 Task: Use GitHub's "Issues Milestones" to track project progress.
Action: Mouse moved to (748, 45)
Screenshot: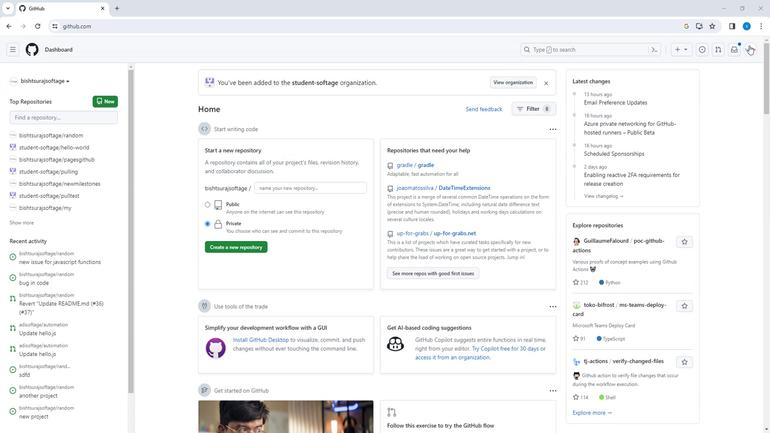 
Action: Mouse pressed left at (748, 45)
Screenshot: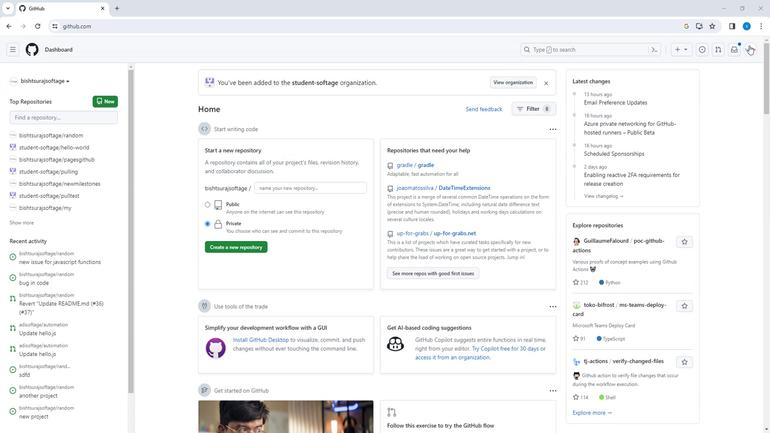 
Action: Mouse moved to (693, 111)
Screenshot: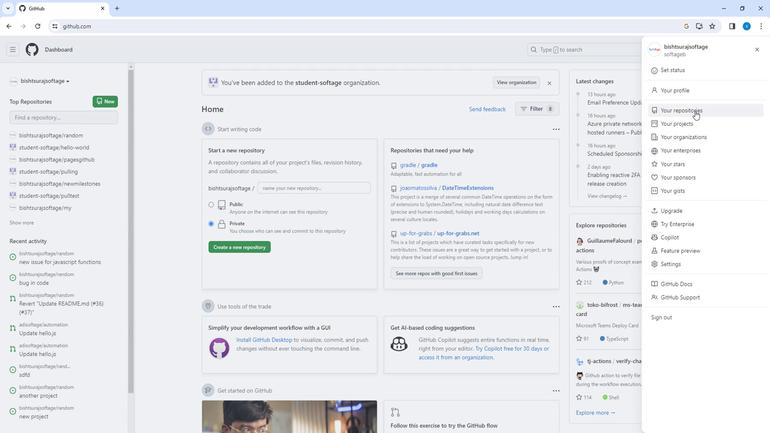 
Action: Mouse pressed left at (693, 111)
Screenshot: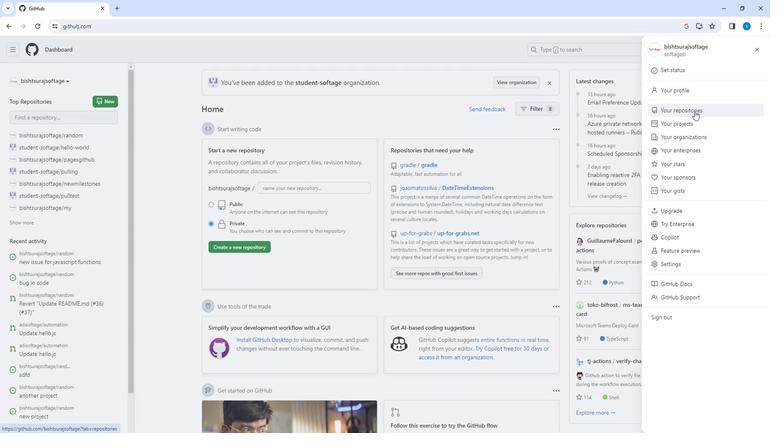 
Action: Mouse moved to (280, 125)
Screenshot: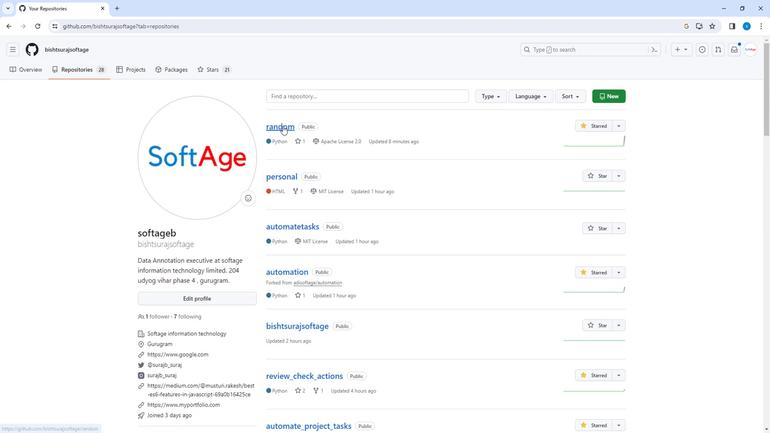 
Action: Mouse pressed left at (280, 125)
Screenshot: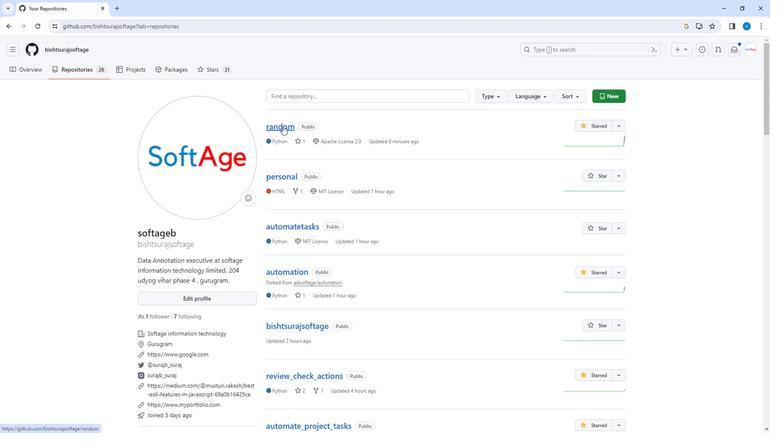 
Action: Mouse moved to (61, 70)
Screenshot: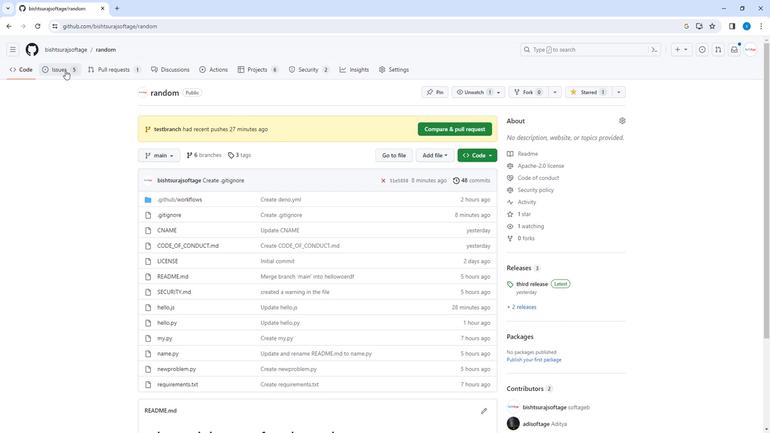 
Action: Mouse pressed left at (61, 70)
Screenshot: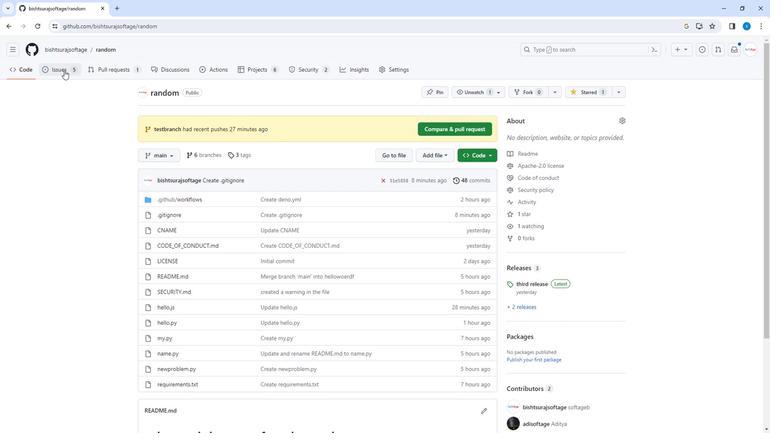 
Action: Mouse moved to (565, 151)
Screenshot: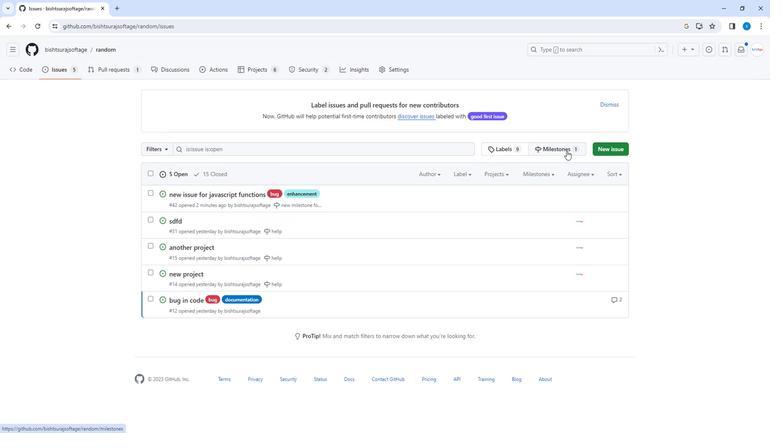 
Action: Mouse pressed left at (565, 151)
Screenshot: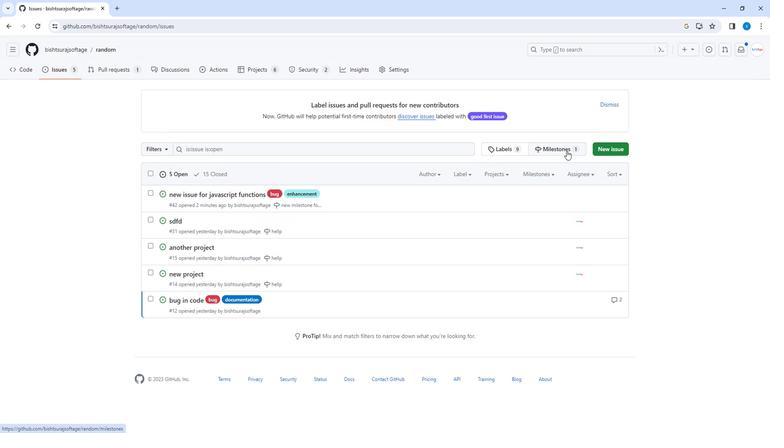 
Action: Mouse moved to (590, 98)
Screenshot: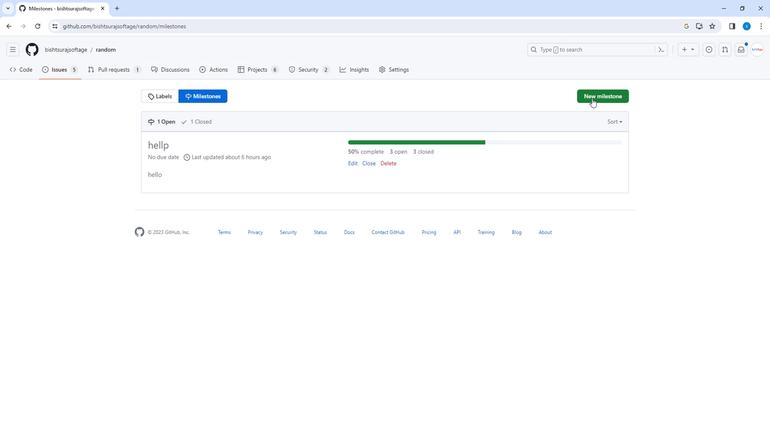 
Action: Mouse pressed left at (590, 98)
Screenshot: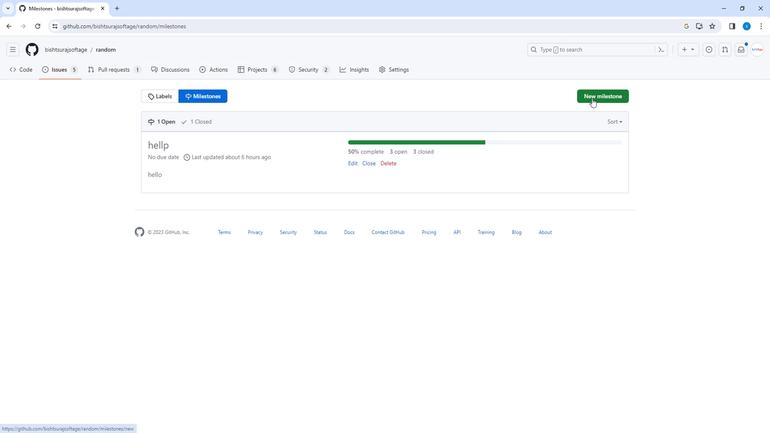 
Action: Mouse moved to (297, 140)
Screenshot: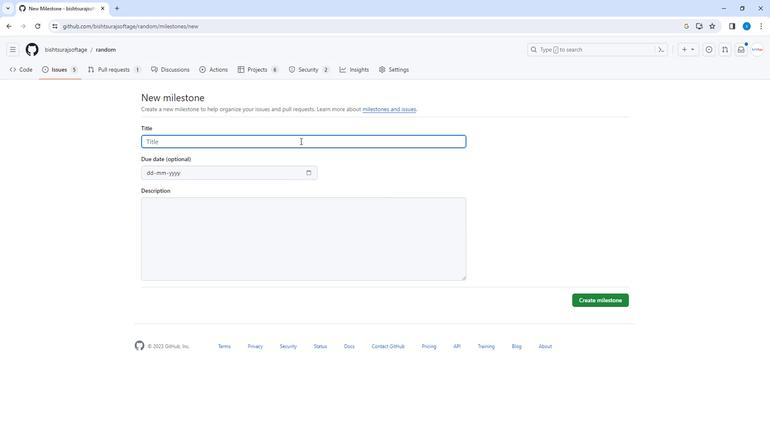 
Action: Mouse pressed left at (297, 140)
Screenshot: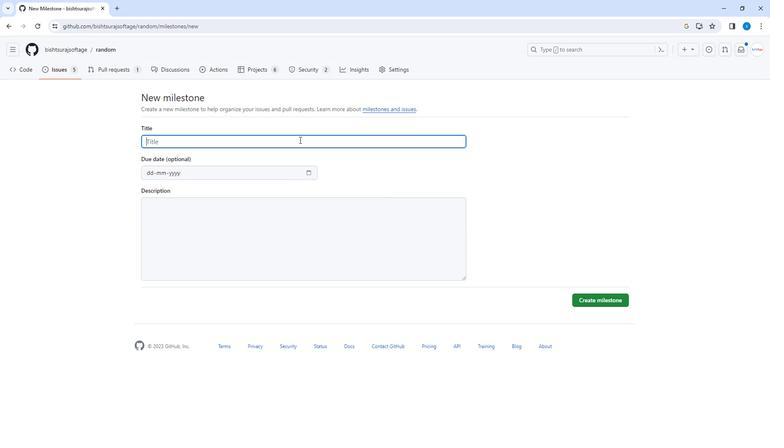 
Action: Key pressed javascript<Key.space>milestone
Screenshot: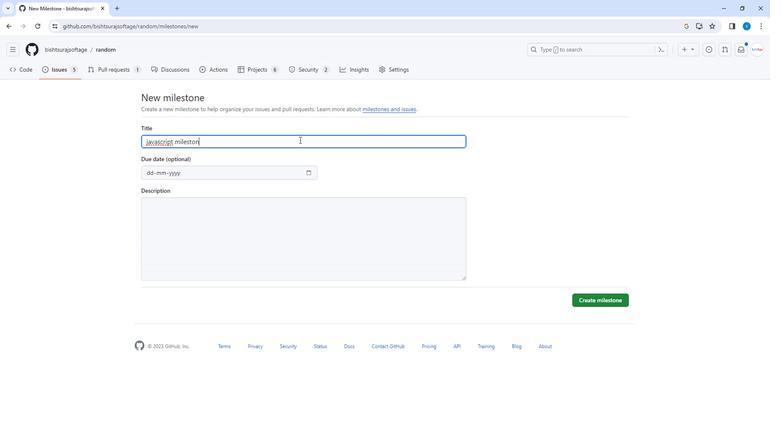 
Action: Mouse moved to (307, 172)
Screenshot: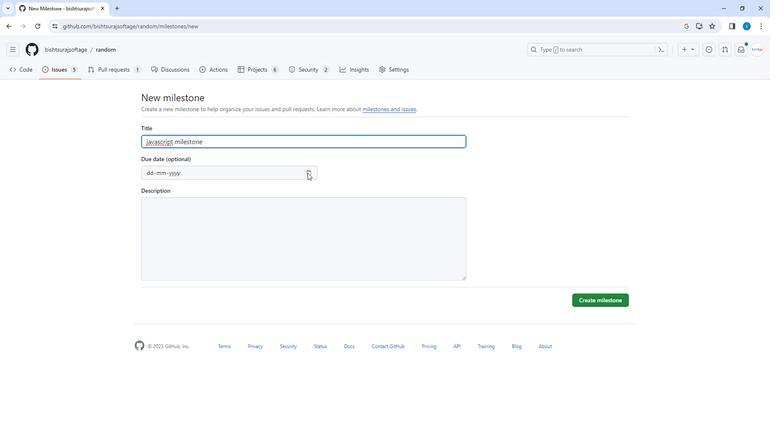 
Action: Mouse pressed left at (307, 172)
Screenshot: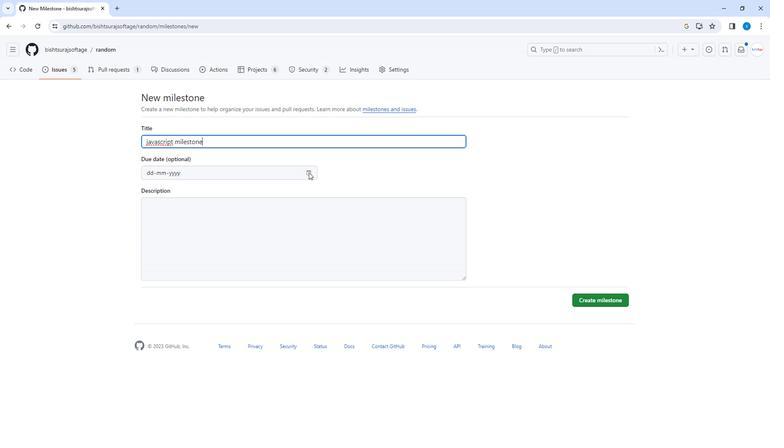 
Action: Mouse moved to (253, 228)
Screenshot: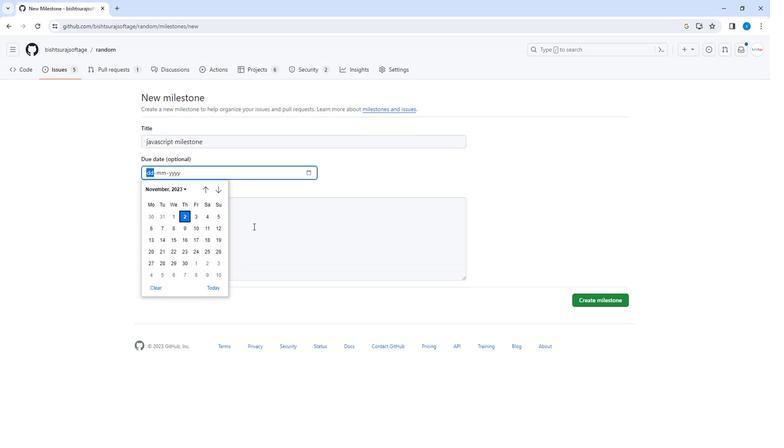 
Action: Mouse pressed left at (253, 228)
Screenshot: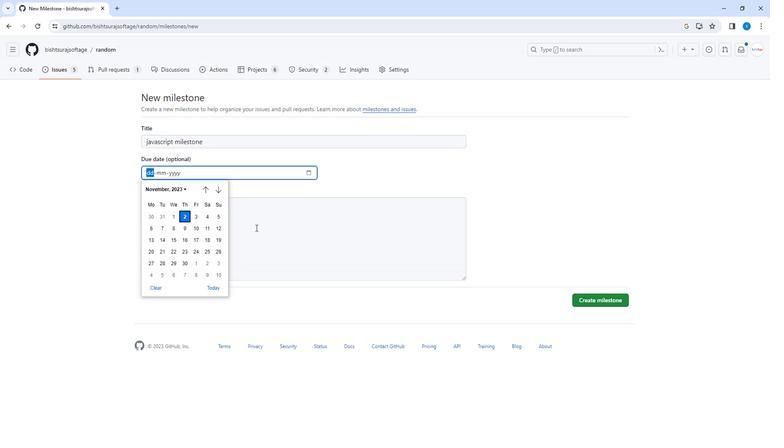 
Action: Mouse moved to (253, 228)
Screenshot: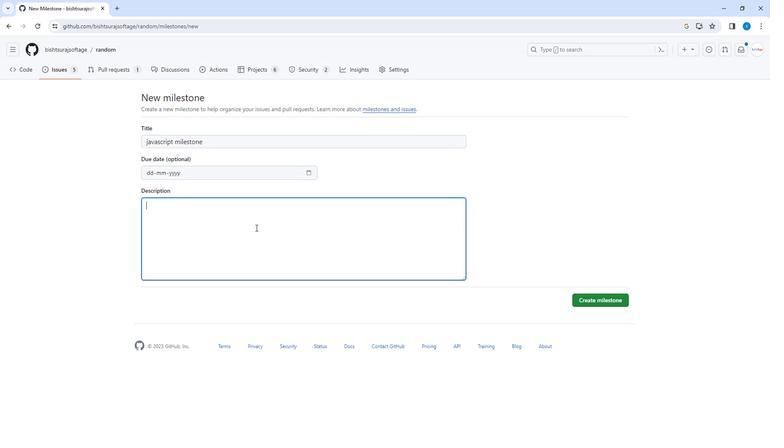 
Action: Key pressed this<Key.space>is<Key.space>another<Key.space>javascript<Key.space>mils<Key.backspace>estone.
Screenshot: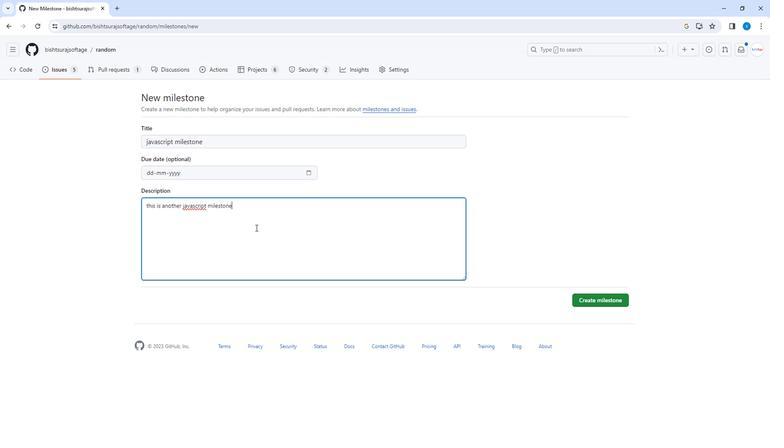 
Action: Mouse moved to (580, 298)
Screenshot: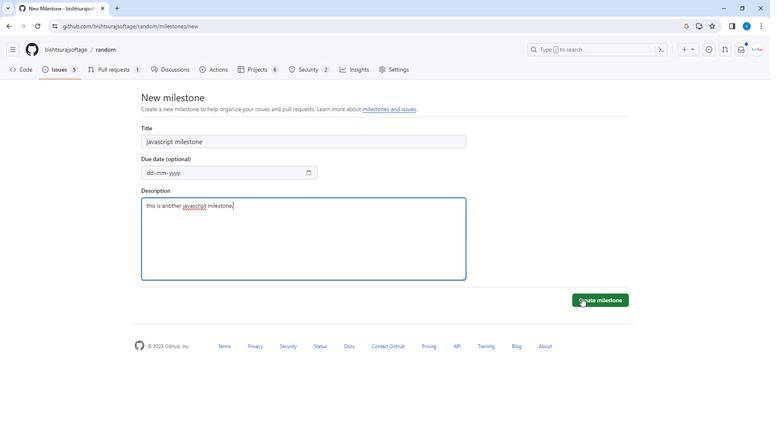 
Action: Mouse pressed left at (580, 298)
Screenshot: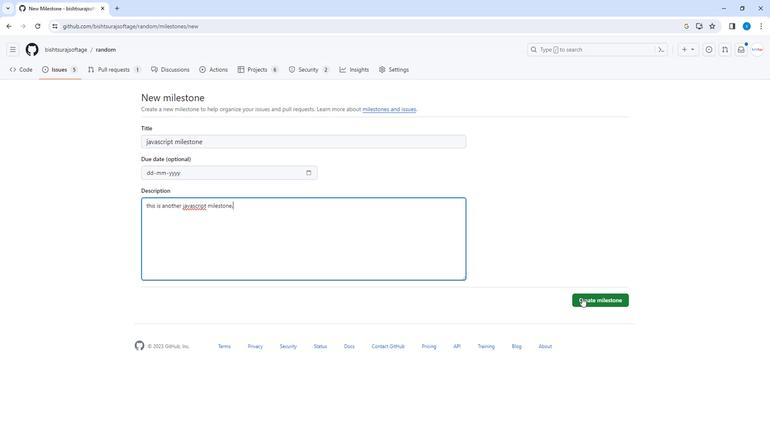 
Action: Mouse moved to (361, 147)
Screenshot: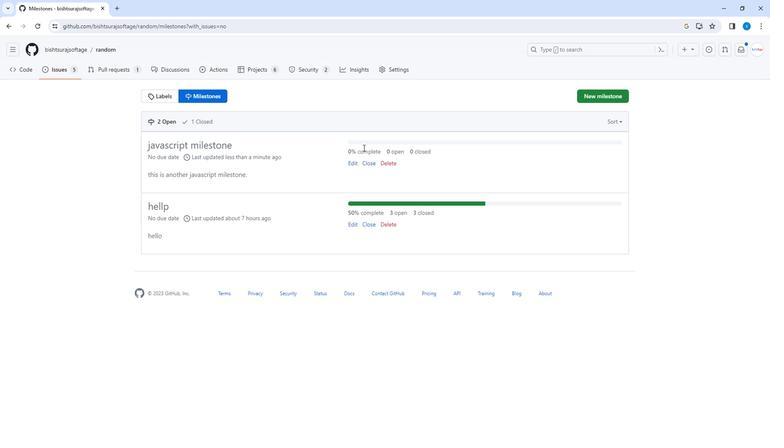 
Action: Mouse pressed left at (361, 147)
Screenshot: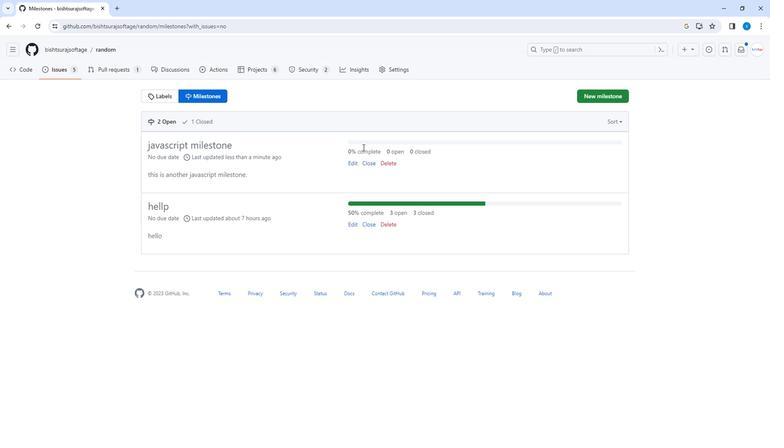 
Action: Mouse moved to (59, 73)
Screenshot: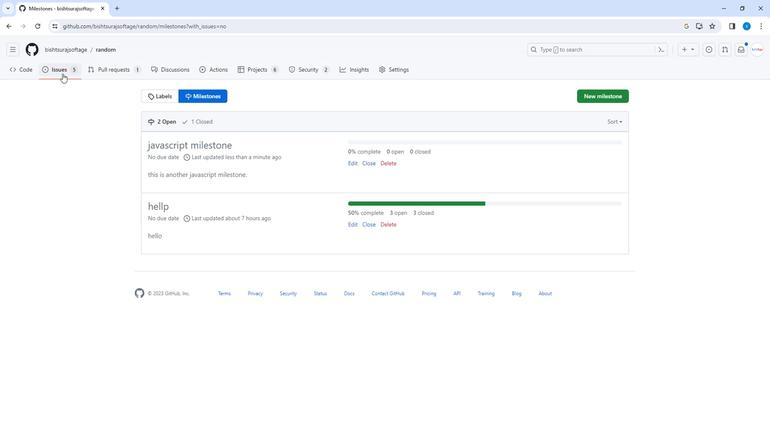 
Action: Mouse pressed left at (59, 73)
Screenshot: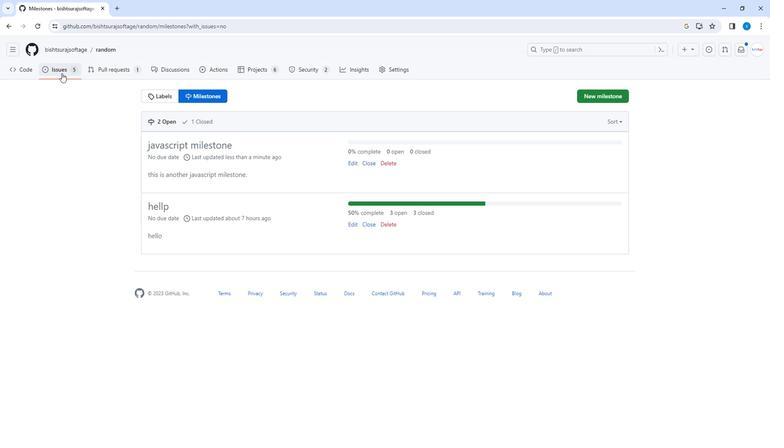
Action: Mouse moved to (210, 193)
Screenshot: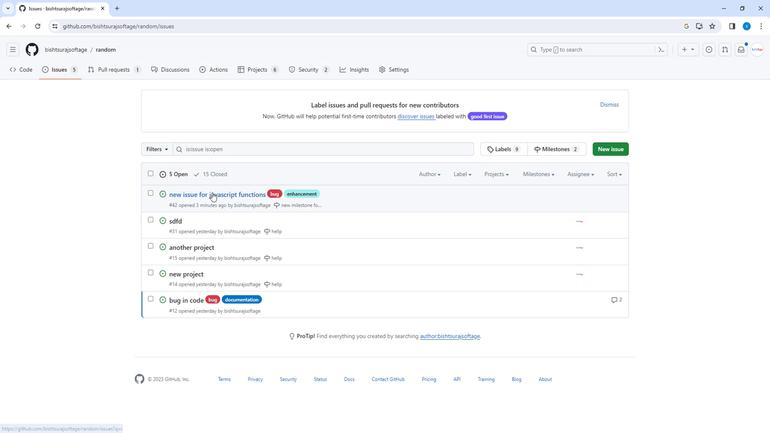 
Action: Mouse pressed left at (210, 193)
Screenshot: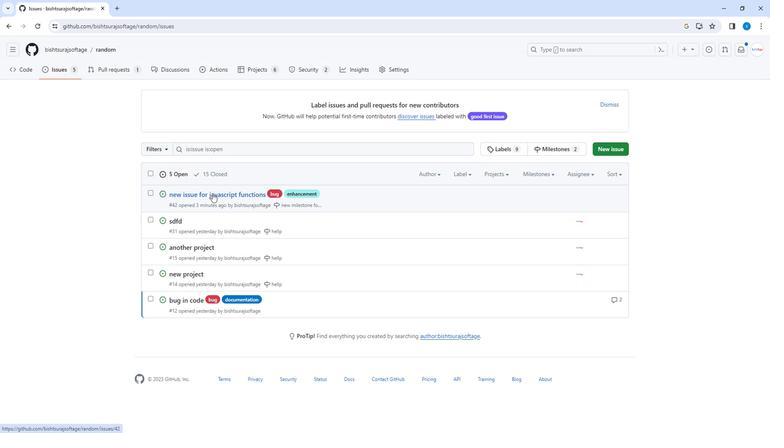 
Action: Mouse moved to (537, 255)
Screenshot: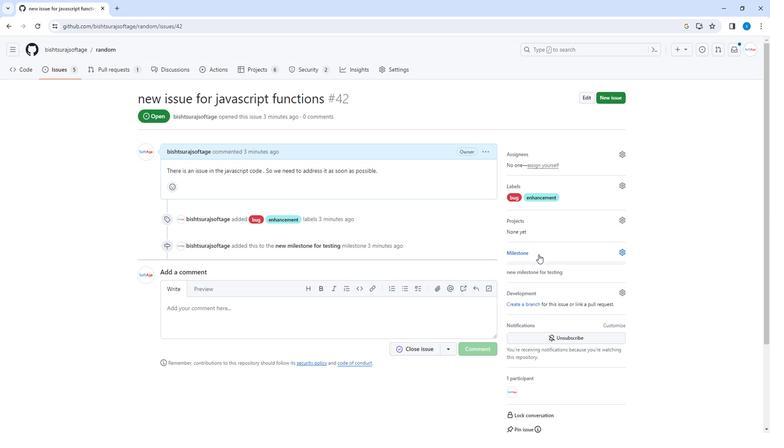 
Action: Mouse pressed left at (537, 255)
Screenshot: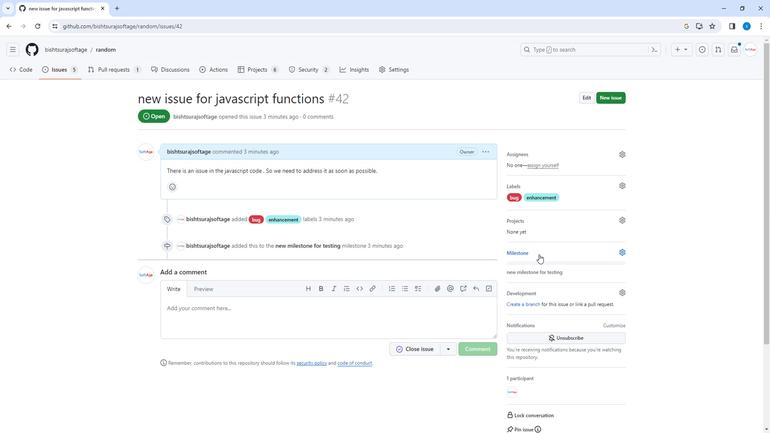 
Action: Mouse moved to (550, 353)
Screenshot: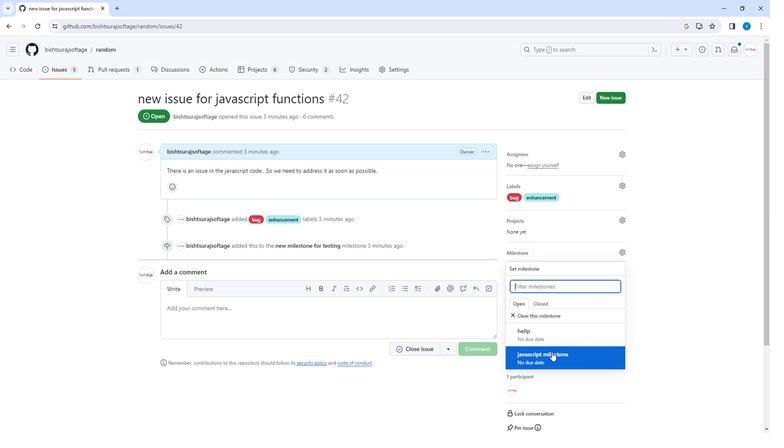 
Action: Mouse pressed left at (550, 353)
Screenshot: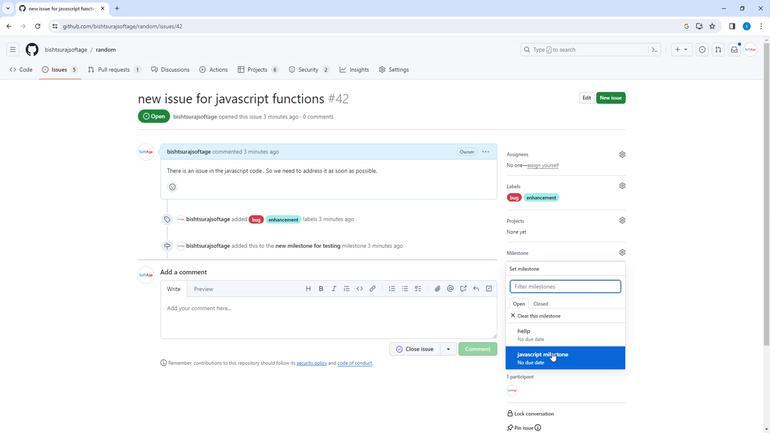 
Action: Mouse moved to (338, 333)
Screenshot: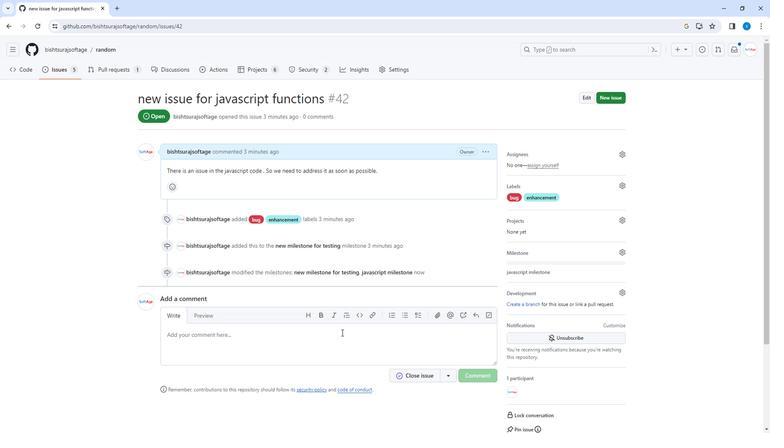 
Action: Mouse pressed left at (338, 333)
Screenshot: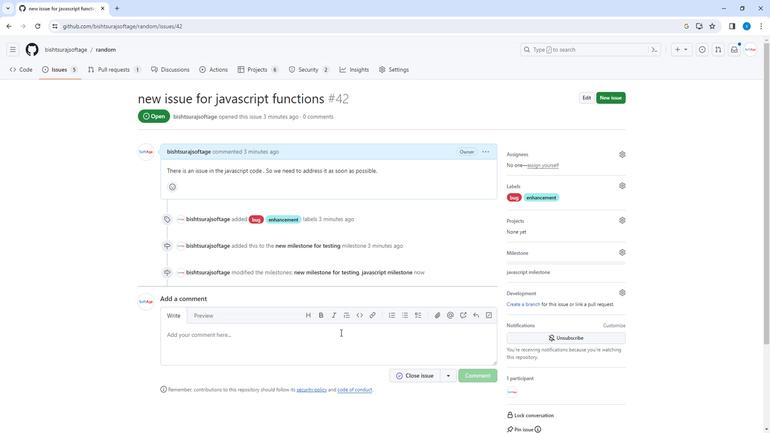 
Action: Key pressed added<Key.space>new<Key.space>milestone.
Screenshot: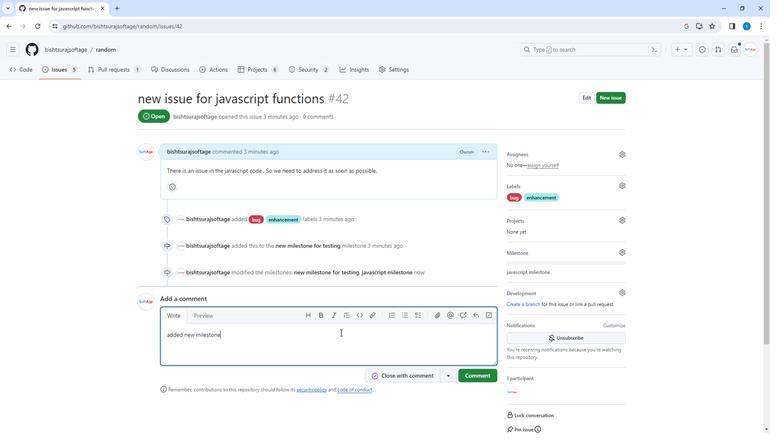
Action: Mouse moved to (409, 374)
Screenshot: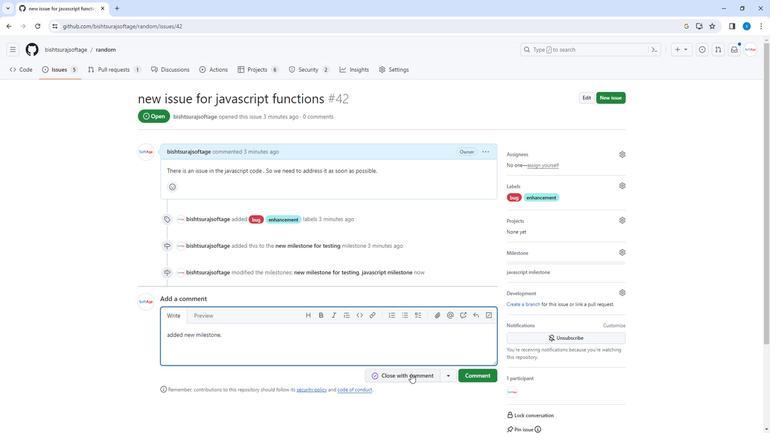 
Action: Mouse pressed left at (409, 374)
Screenshot: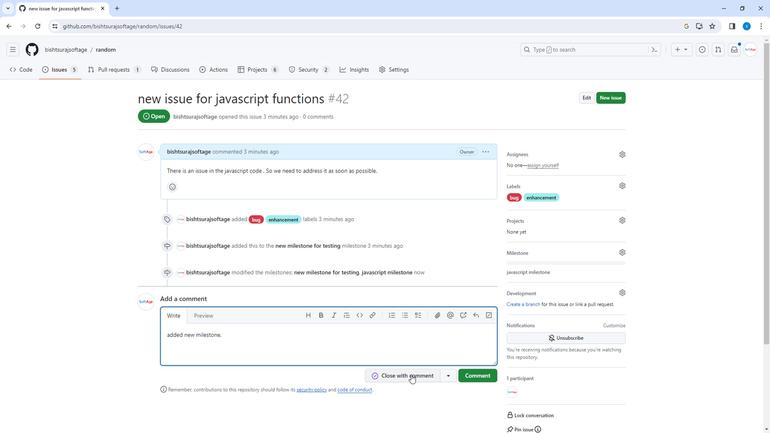 
Action: Mouse moved to (55, 67)
Screenshot: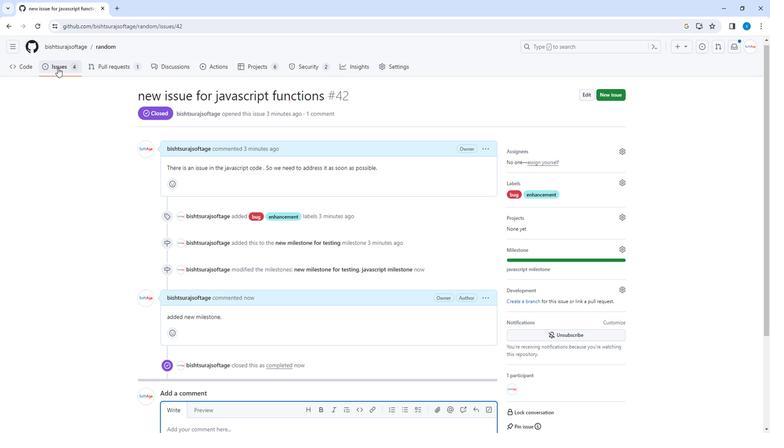 
Action: Mouse pressed left at (55, 67)
Screenshot: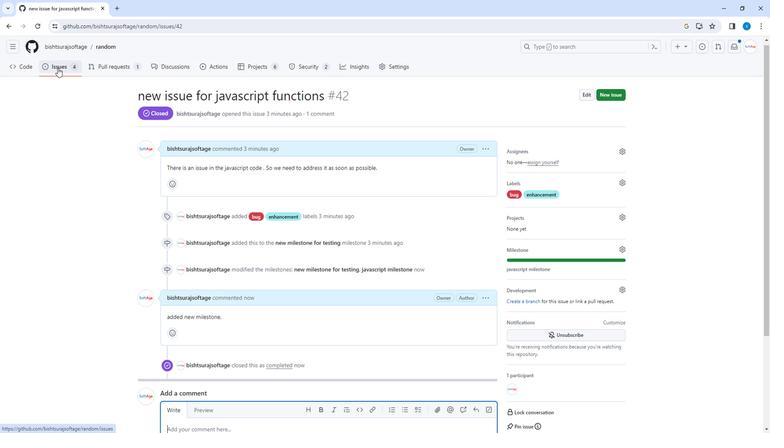 
Action: Mouse moved to (556, 149)
Screenshot: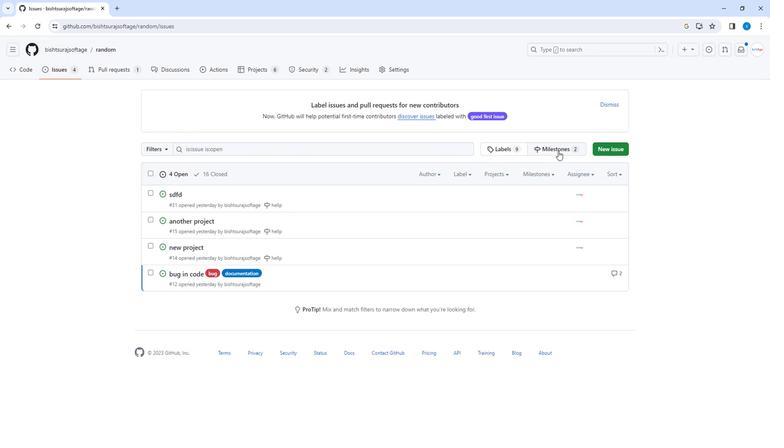 
Action: Mouse pressed left at (556, 149)
Screenshot: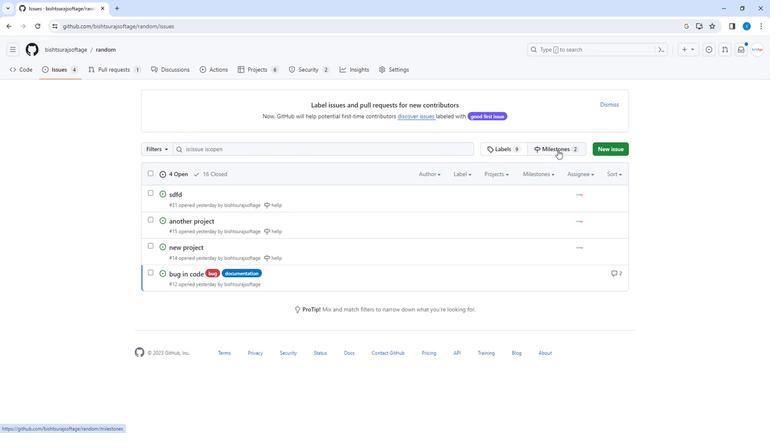 
Action: Mouse moved to (453, 145)
Screenshot: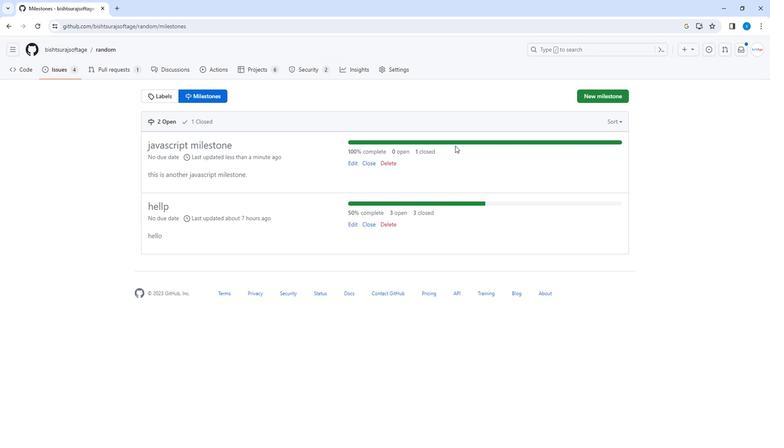 
Action: Mouse pressed left at (453, 145)
Screenshot: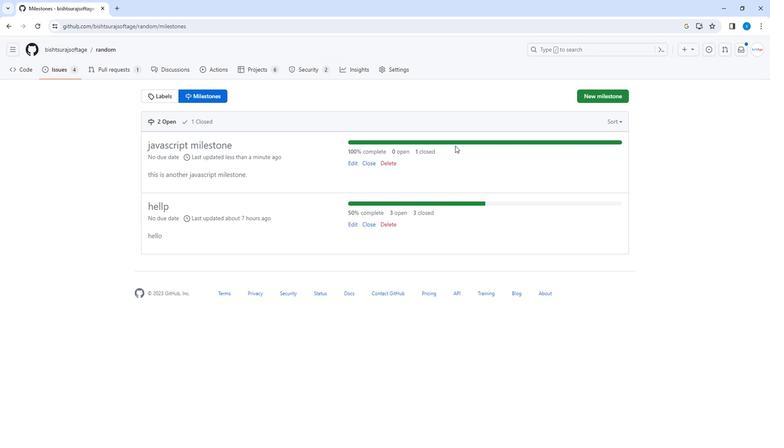 
